 Task: Select option "Nobody" in board creation restrictions.
Action: Mouse pressed left at (56, 187)
Screenshot: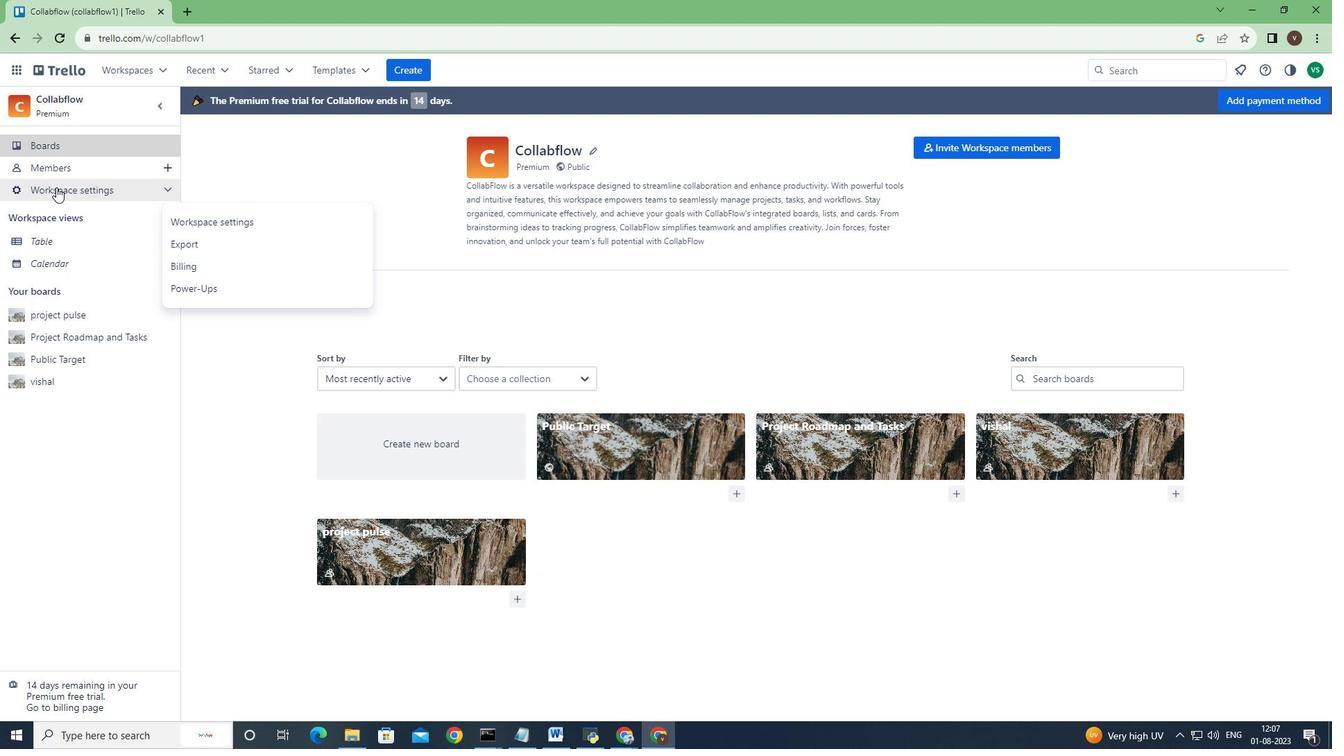 
Action: Mouse moved to (198, 211)
Screenshot: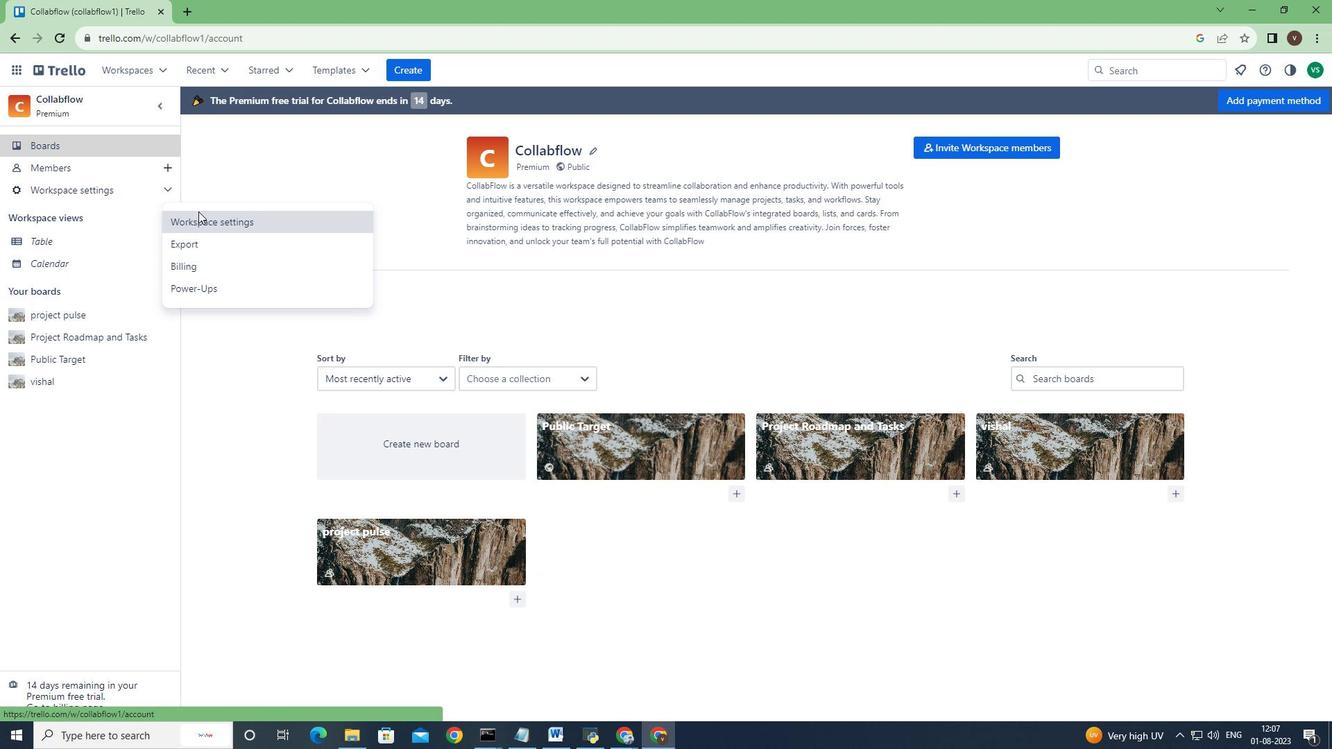 
Action: Mouse pressed left at (198, 211)
Screenshot: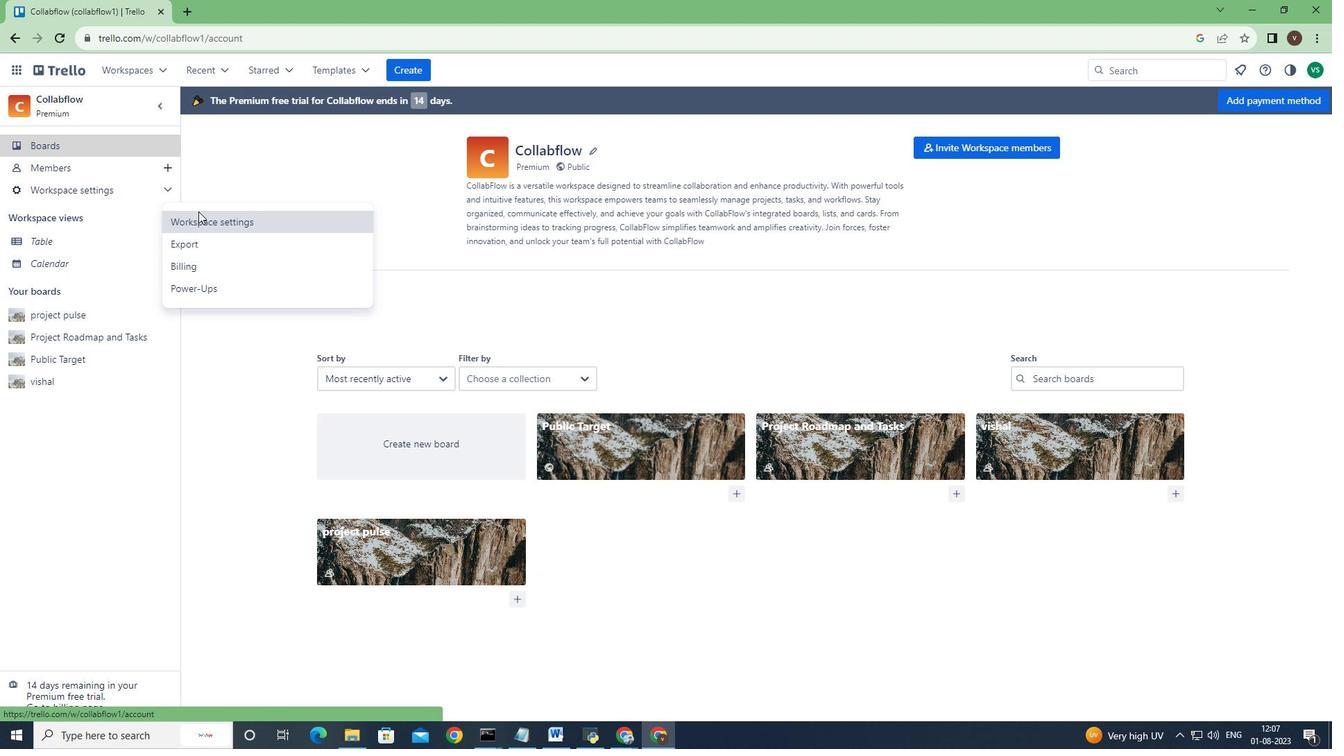 
Action: Mouse moved to (988, 521)
Screenshot: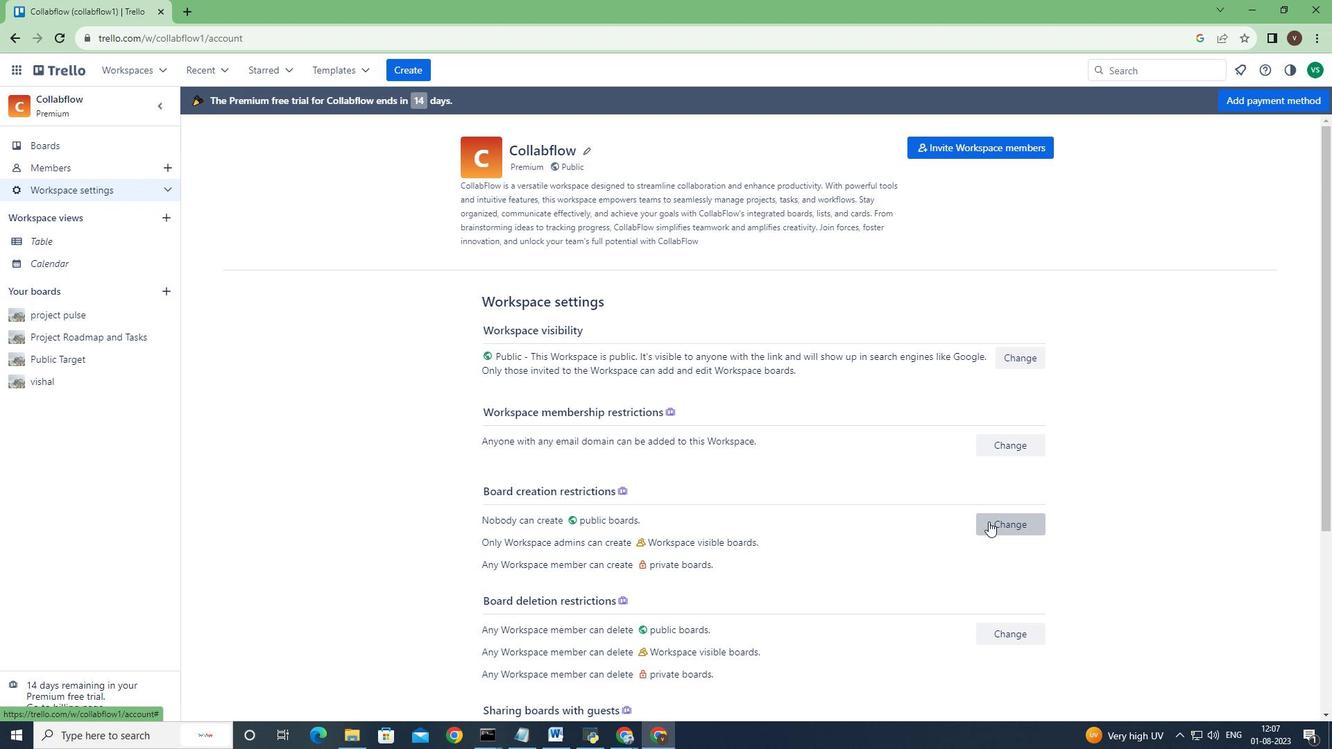 
Action: Mouse pressed left at (988, 521)
Screenshot: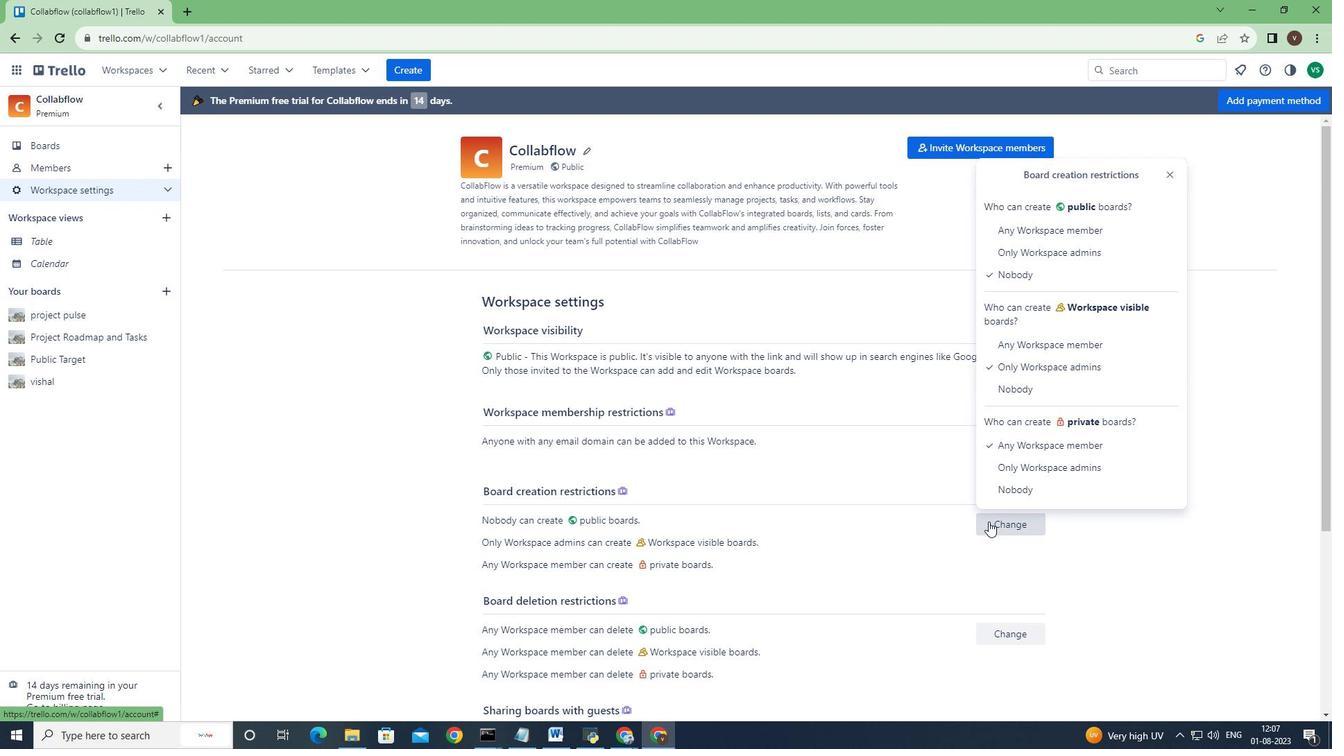 
Action: Mouse moved to (1005, 389)
Screenshot: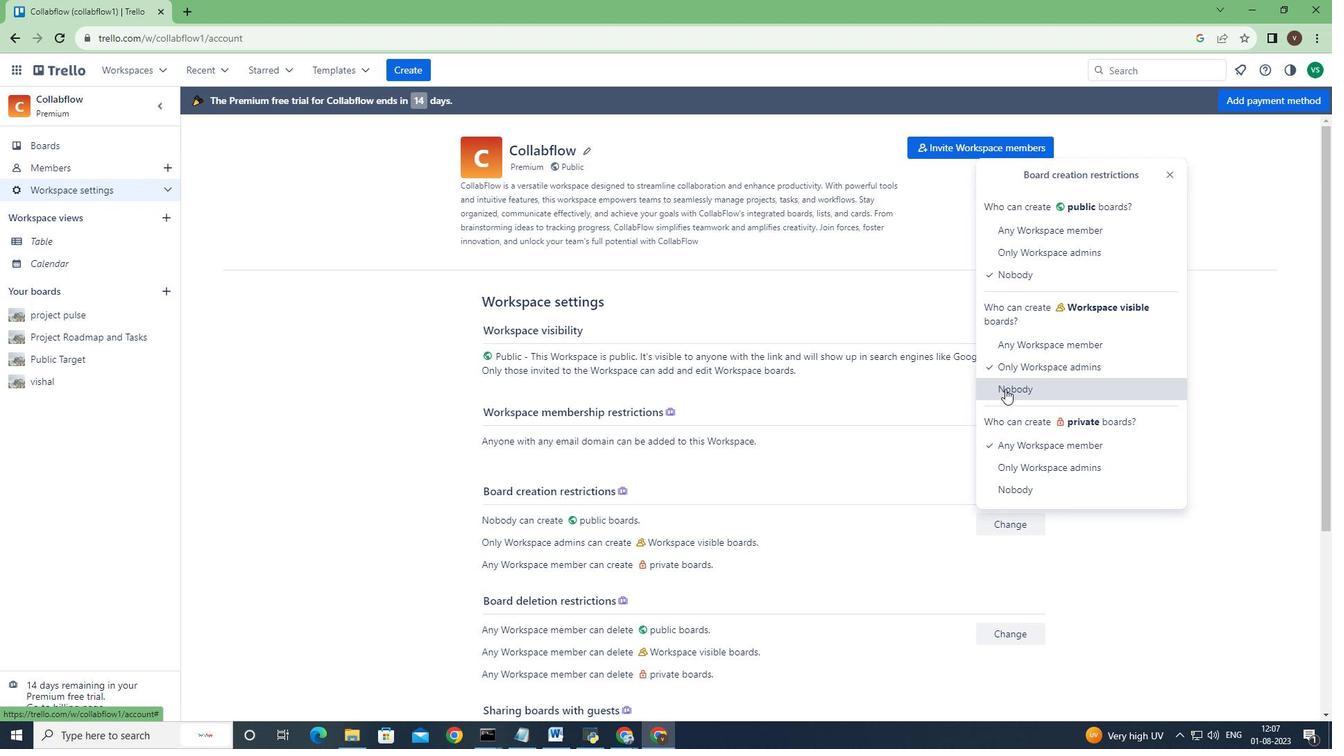 
Action: Mouse pressed left at (1005, 389)
Screenshot: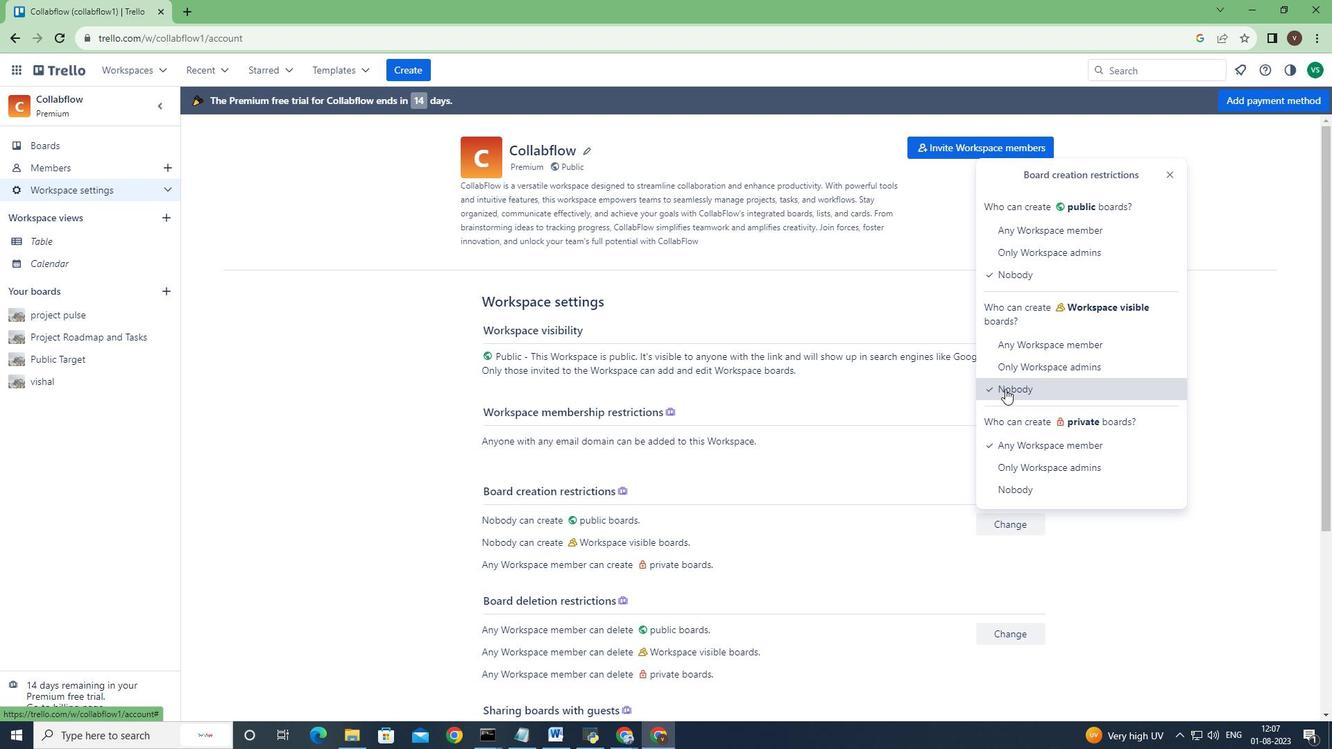 
Action: Mouse moved to (784, 422)
Screenshot: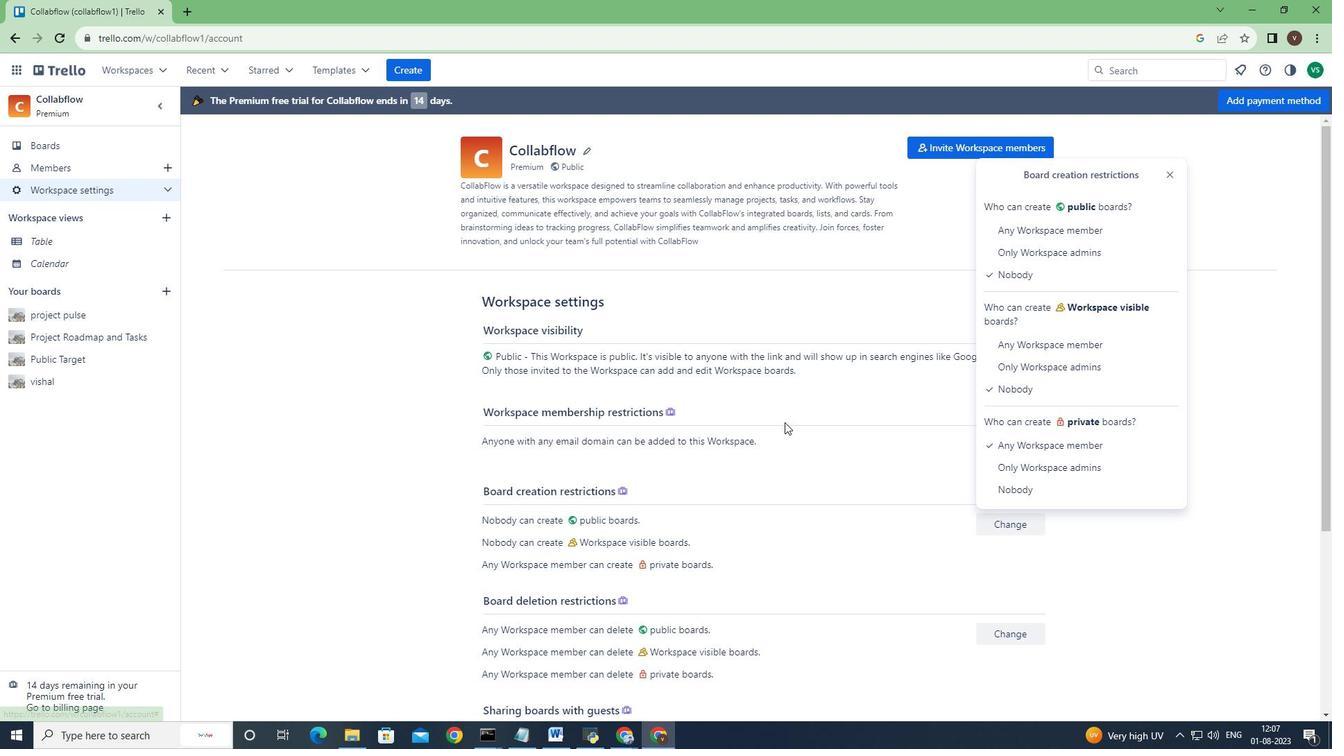 
